 Task: Add Buddha Teas Red Clover Tea to the cart.
Action: Mouse pressed left at (14, 79)
Screenshot: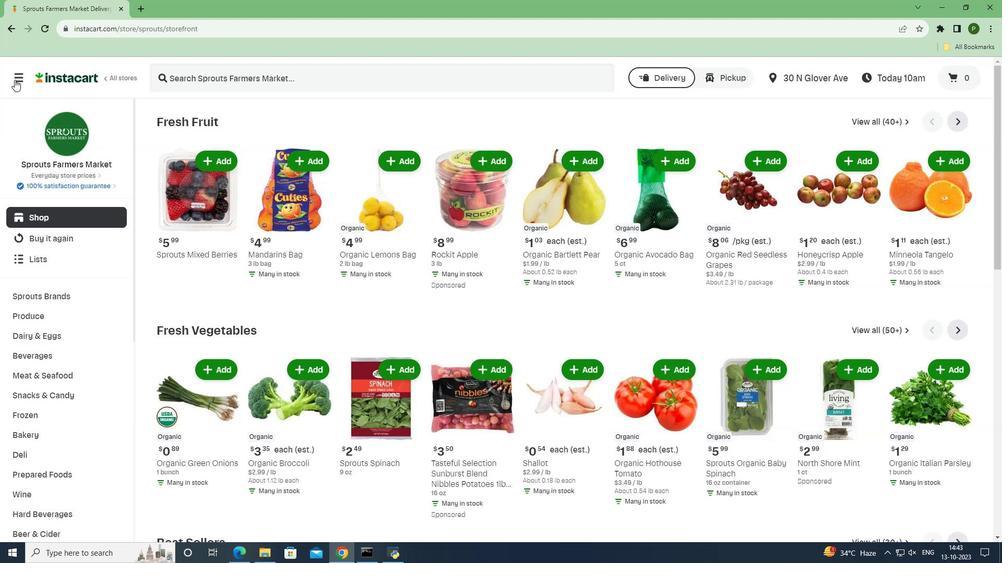 
Action: Mouse moved to (38, 274)
Screenshot: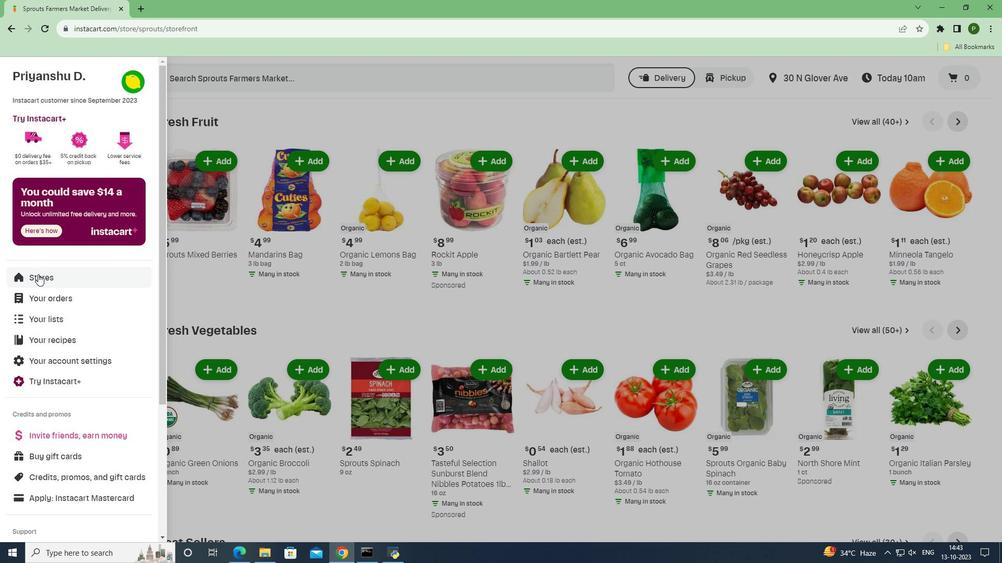 
Action: Mouse pressed left at (38, 274)
Screenshot: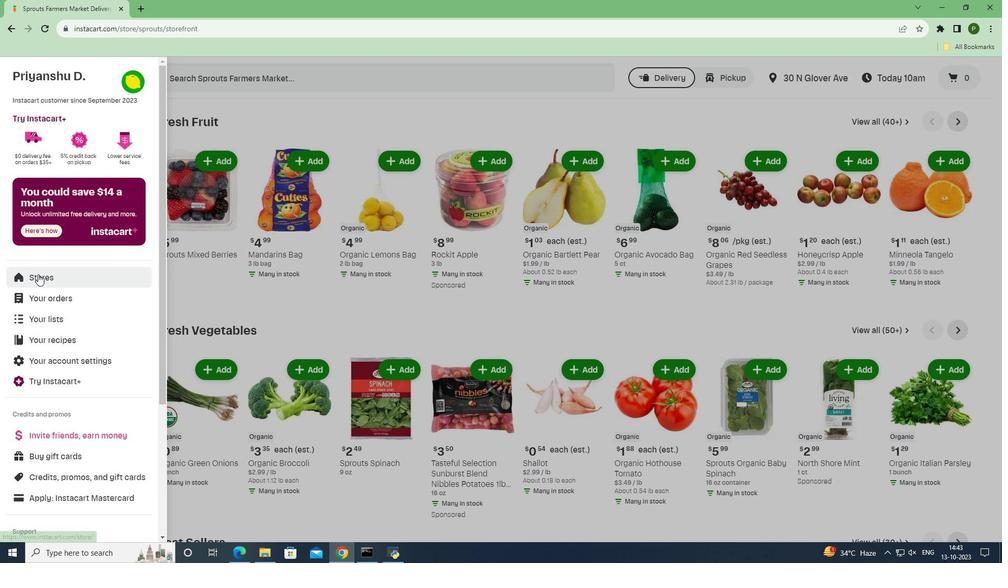 
Action: Mouse moved to (230, 115)
Screenshot: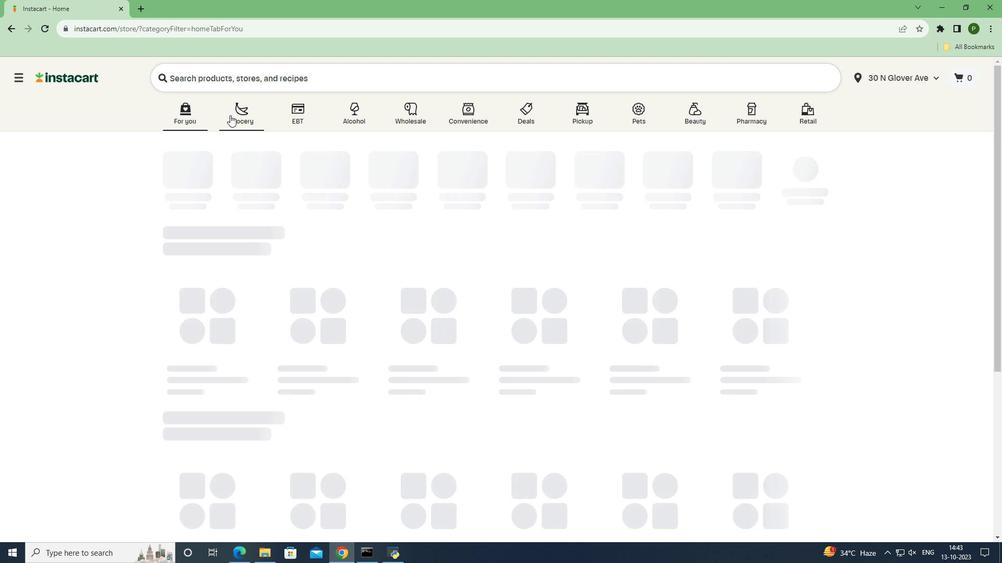 
Action: Mouse pressed left at (230, 115)
Screenshot: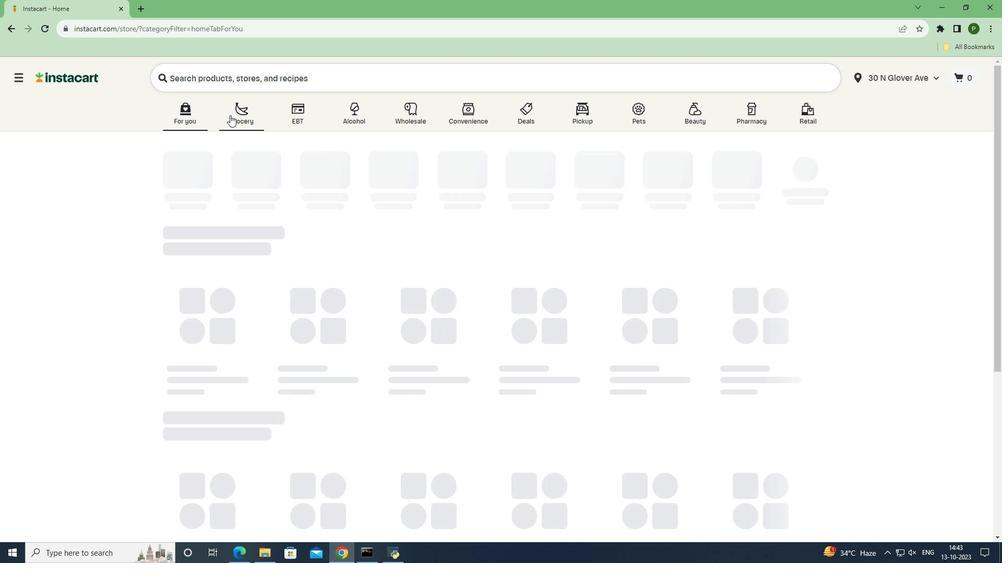 
Action: Mouse moved to (631, 236)
Screenshot: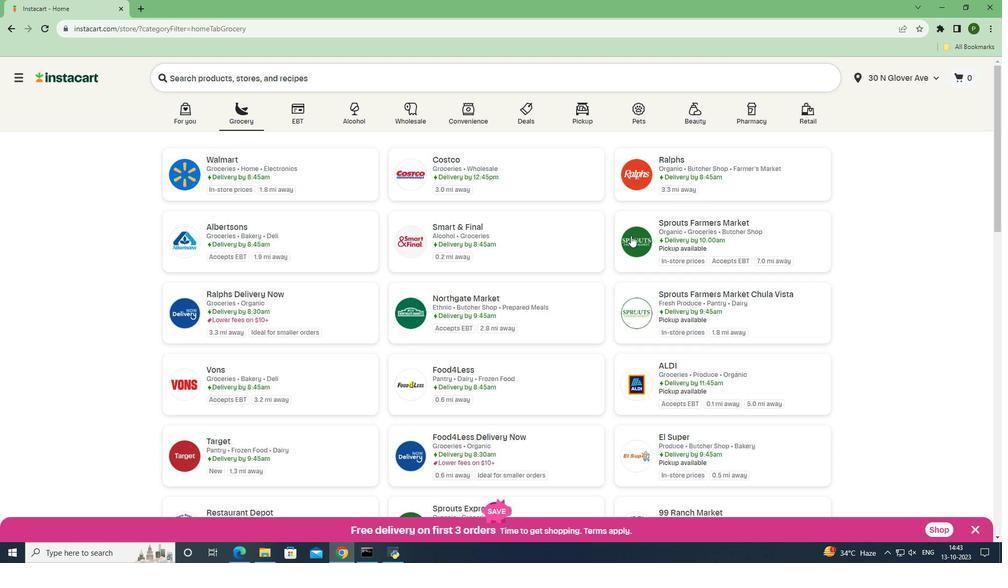 
Action: Mouse pressed left at (631, 236)
Screenshot: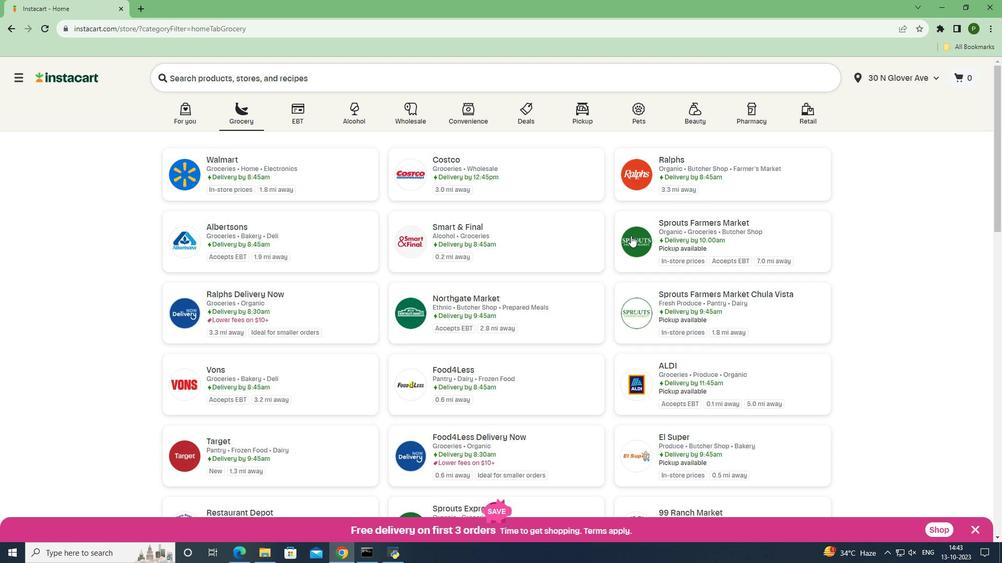 
Action: Mouse moved to (57, 358)
Screenshot: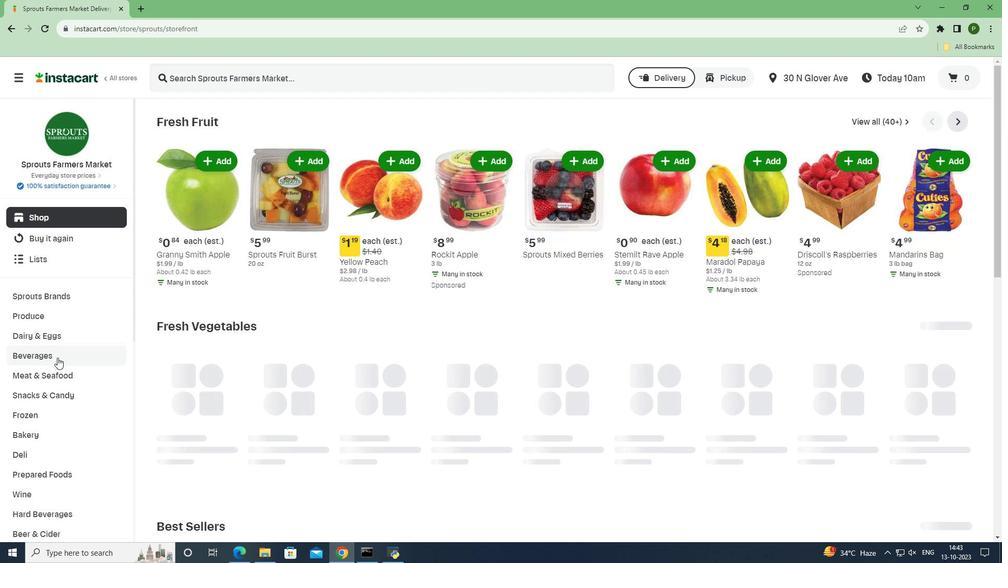 
Action: Mouse pressed left at (57, 358)
Screenshot: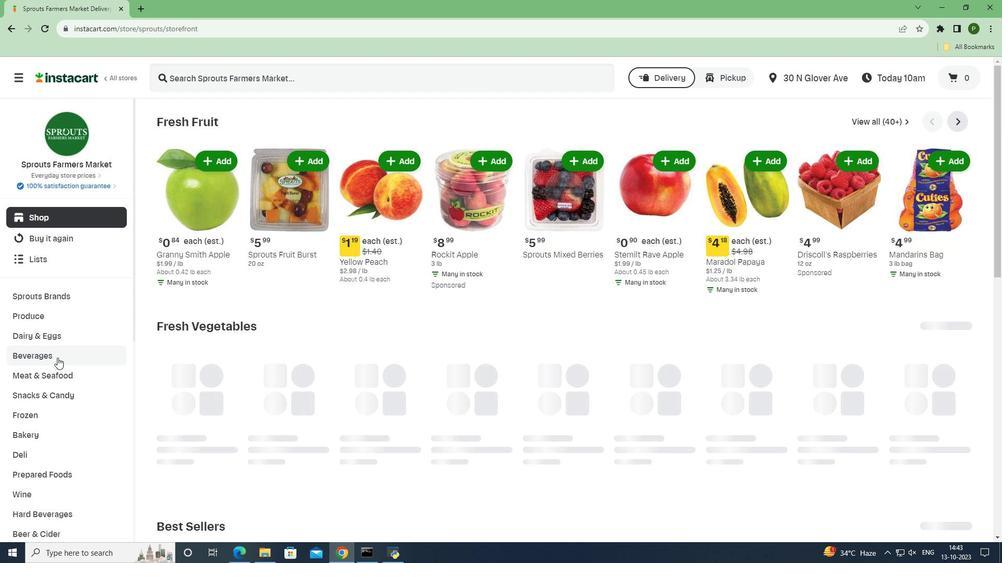 
Action: Mouse moved to (910, 144)
Screenshot: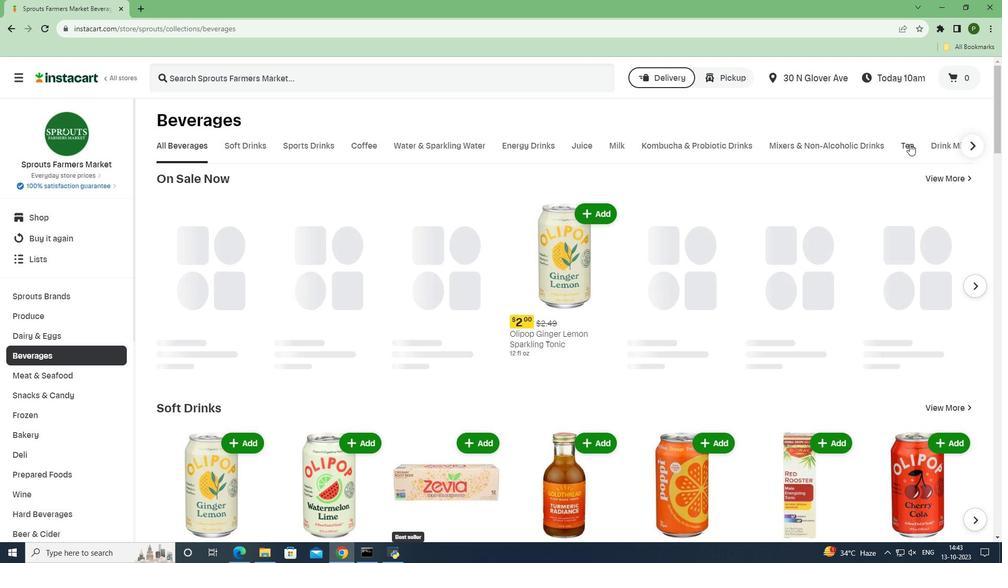 
Action: Mouse pressed left at (910, 144)
Screenshot: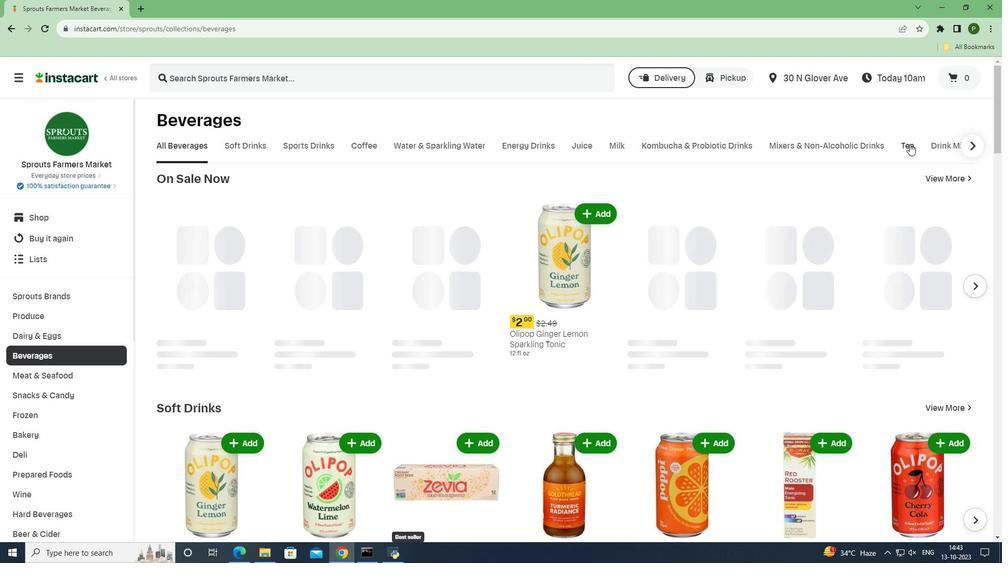 
Action: Mouse moved to (503, 92)
Screenshot: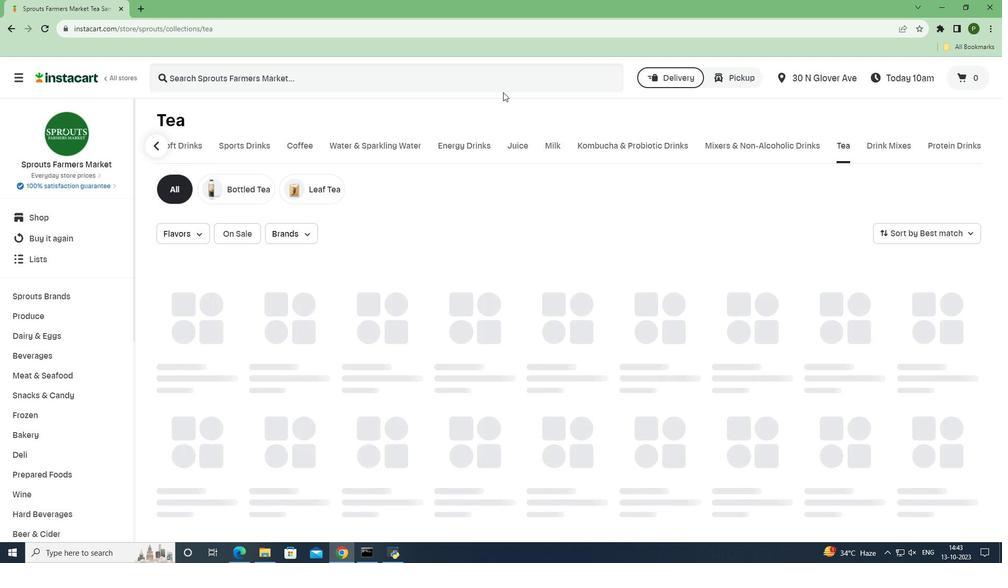 
Action: Mouse pressed left at (503, 92)
Screenshot: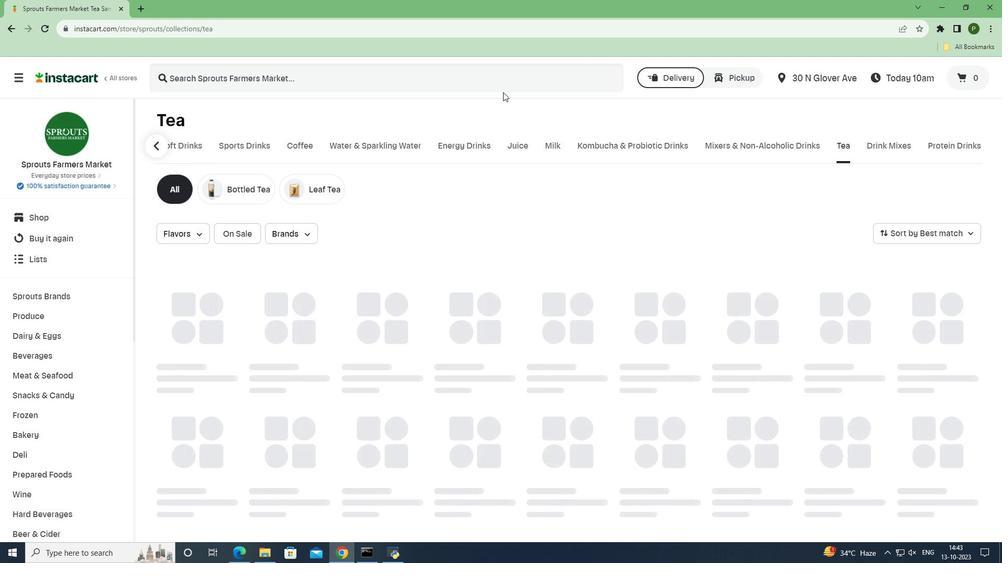 
Action: Mouse moved to (496, 88)
Screenshot: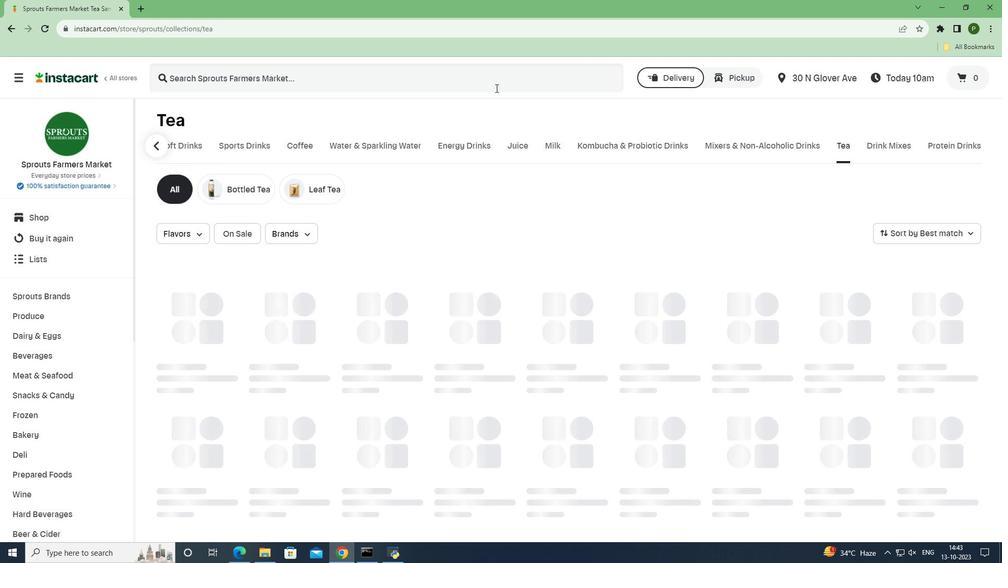 
Action: Mouse pressed left at (496, 88)
Screenshot: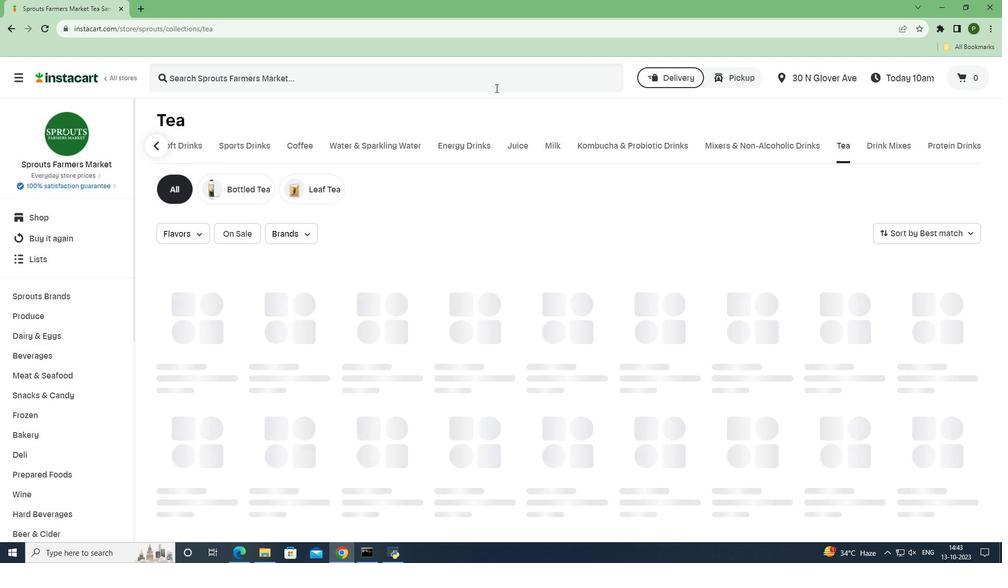 
Action: Mouse moved to (495, 88)
Screenshot: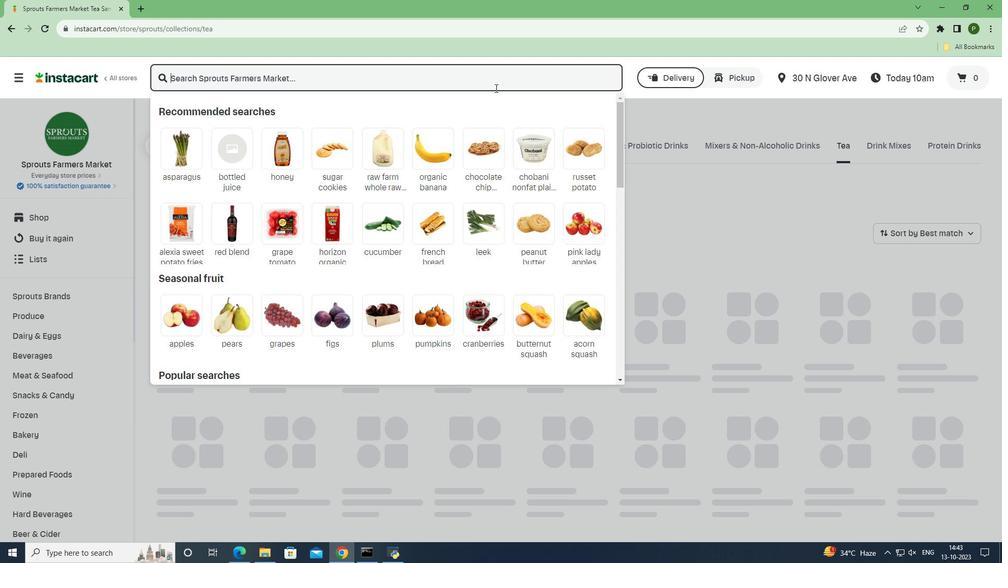 
Action: Key pressed <Key.caps_lock>B<Key.caps_lock>uddha<Key.space><Key.caps_lock>T<Key.caps_lock>eas<Key.space><Key.caps_lock><Key.caps_lock><Key.caps_lock>R<Key.caps_lock>ed<Key.space><Key.caps_lock>C<Key.caps_lock>lover<Key.space><Key.caps_lock>T<Key.caps_lock>ea<Key.space><Key.enter>
Screenshot: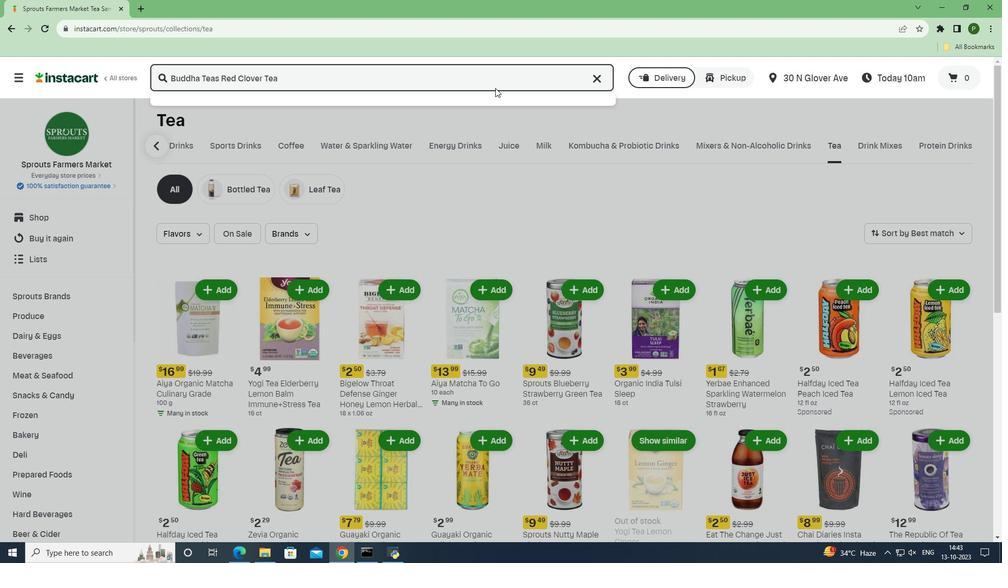 
Action: Mouse moved to (606, 184)
Screenshot: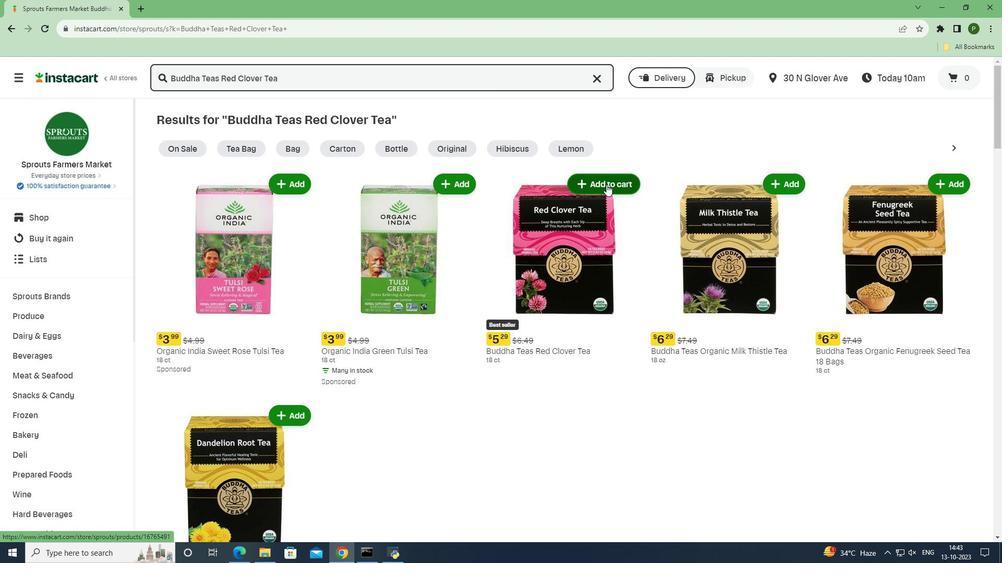 
Action: Mouse pressed left at (606, 184)
Screenshot: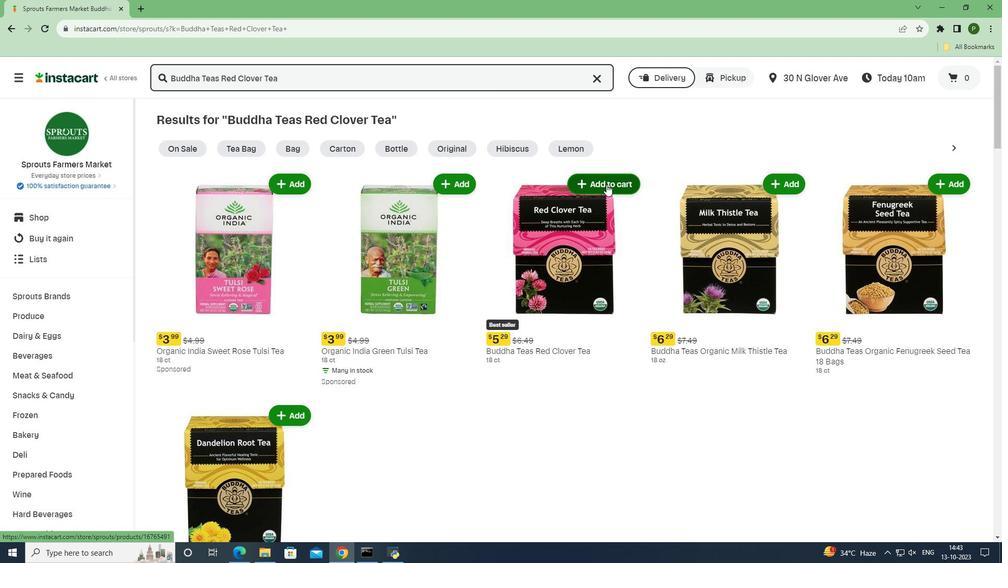 
Action: Mouse moved to (651, 241)
Screenshot: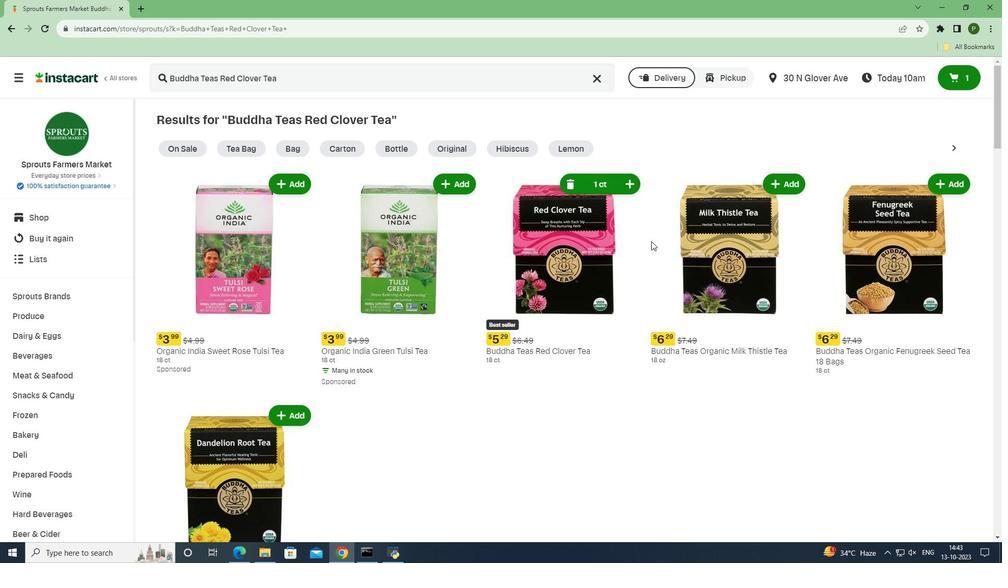 
